 Task: Add Belgioioso Burrata Cheese Cup to the cart.
Action: Mouse pressed left at (19, 82)
Screenshot: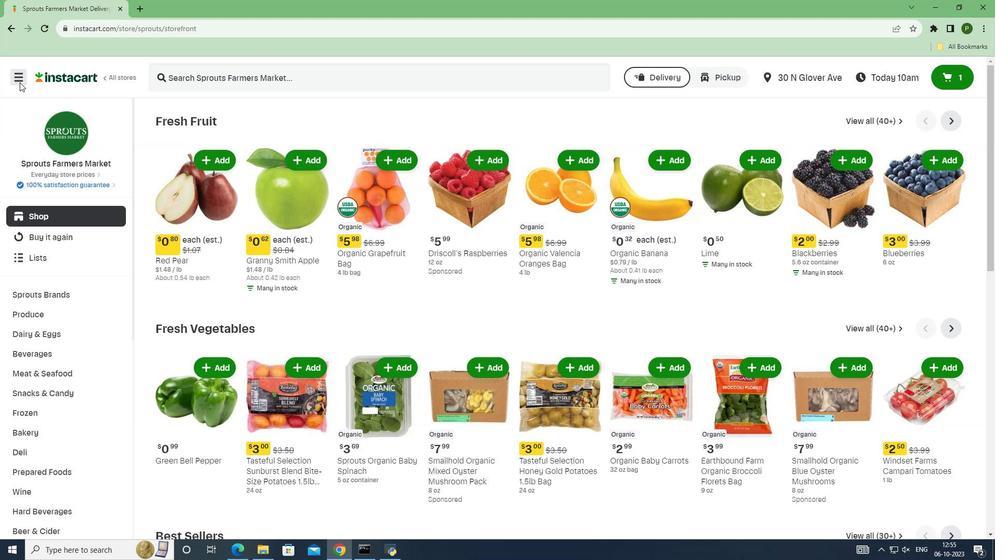 
Action: Mouse moved to (26, 281)
Screenshot: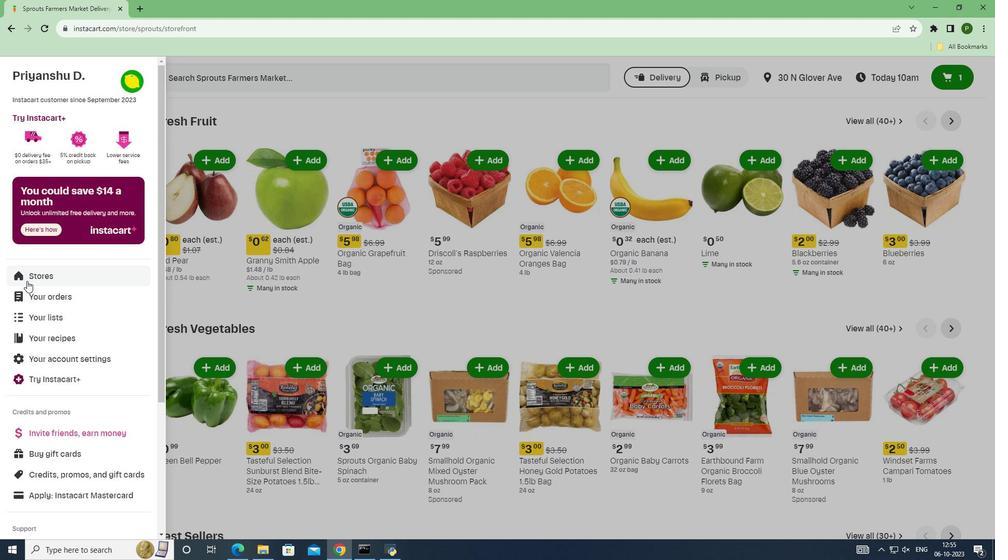 
Action: Mouse pressed left at (26, 281)
Screenshot: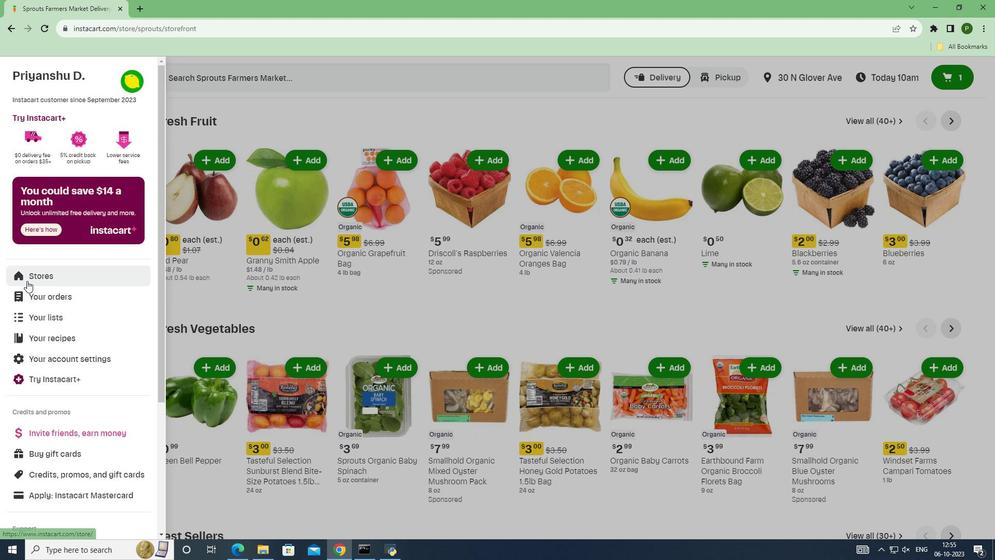 
Action: Mouse moved to (226, 129)
Screenshot: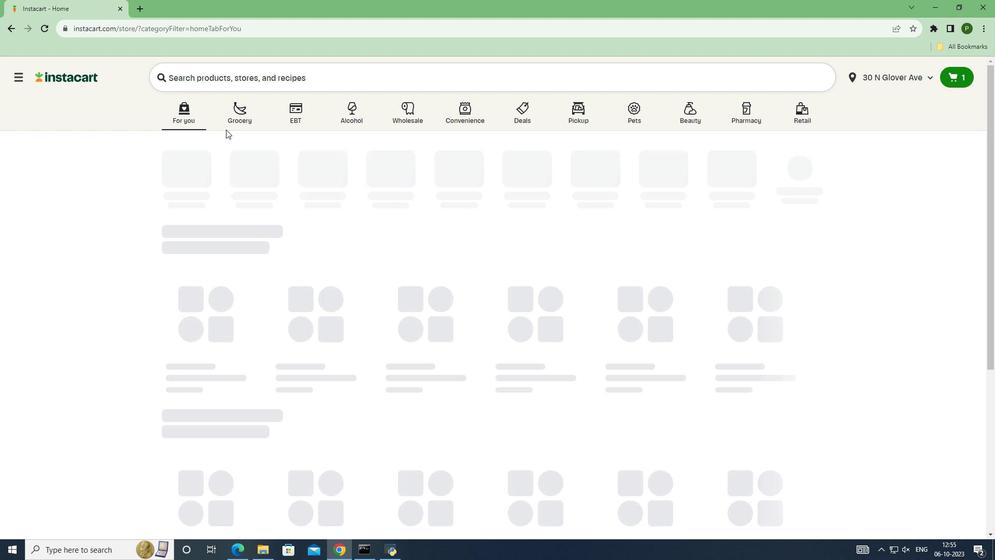
Action: Mouse pressed left at (226, 129)
Screenshot: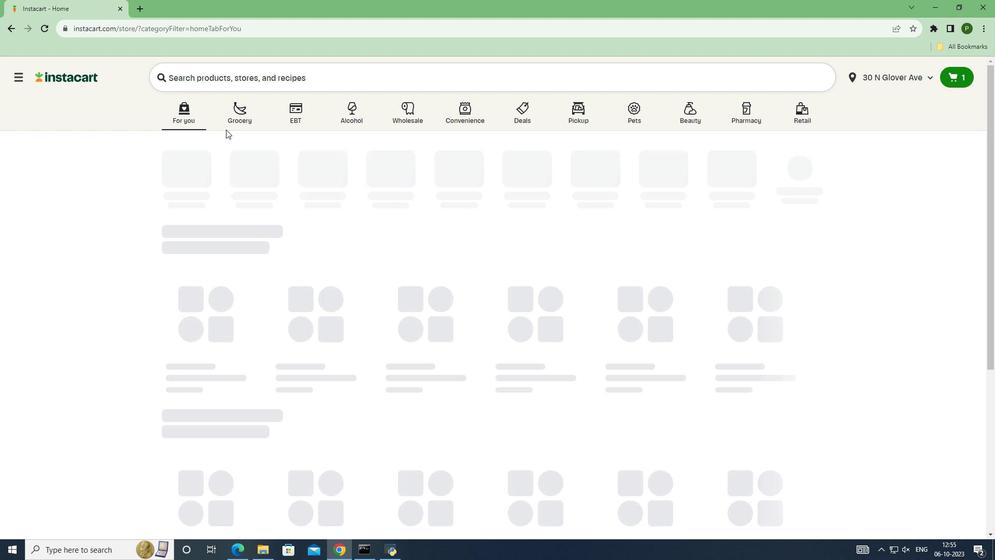 
Action: Mouse moved to (286, 198)
Screenshot: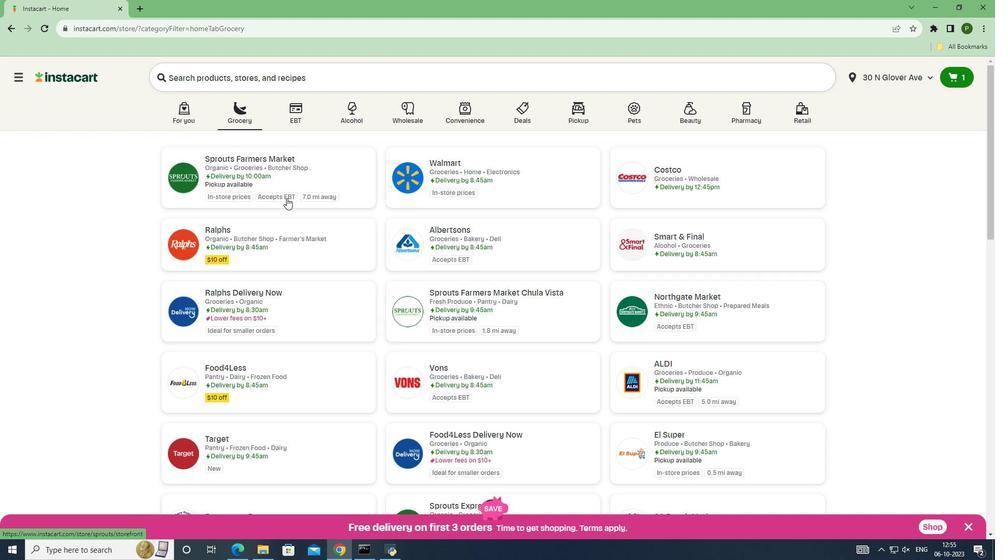 
Action: Mouse pressed left at (286, 198)
Screenshot: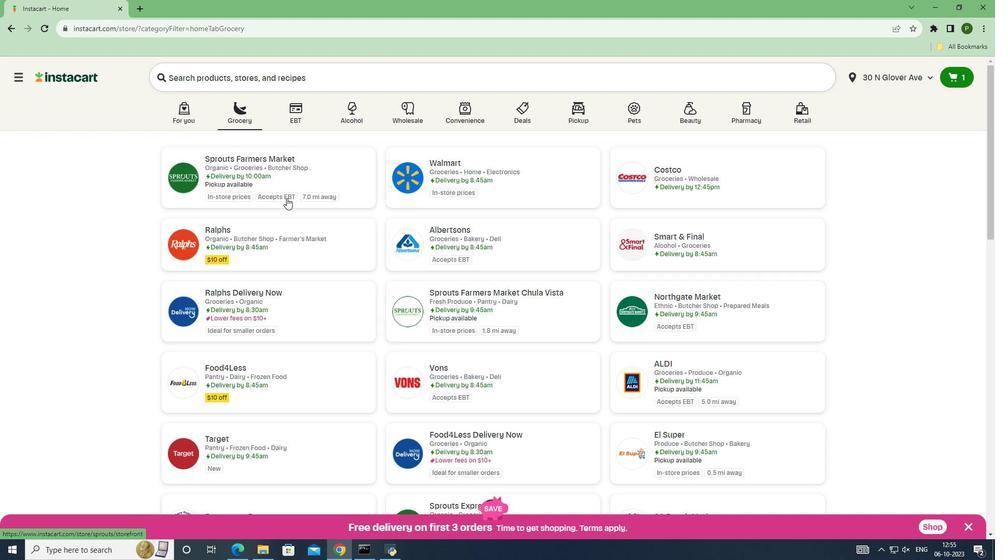 
Action: Mouse moved to (63, 332)
Screenshot: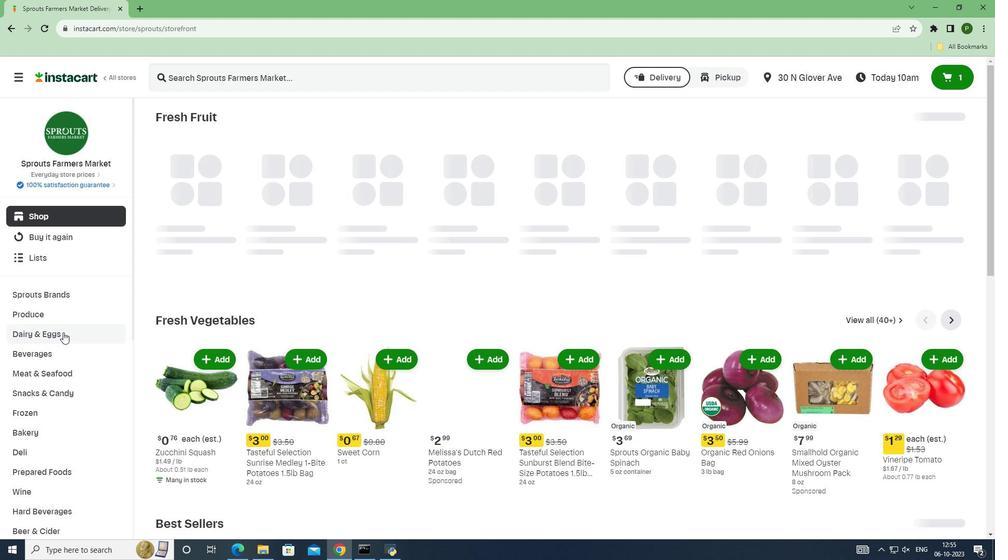 
Action: Mouse pressed left at (63, 332)
Screenshot: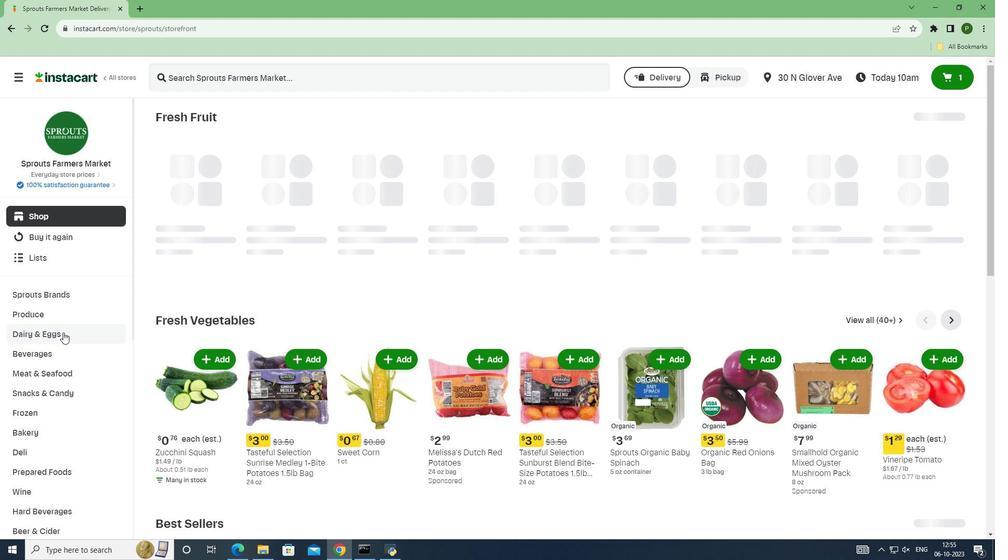 
Action: Mouse moved to (36, 367)
Screenshot: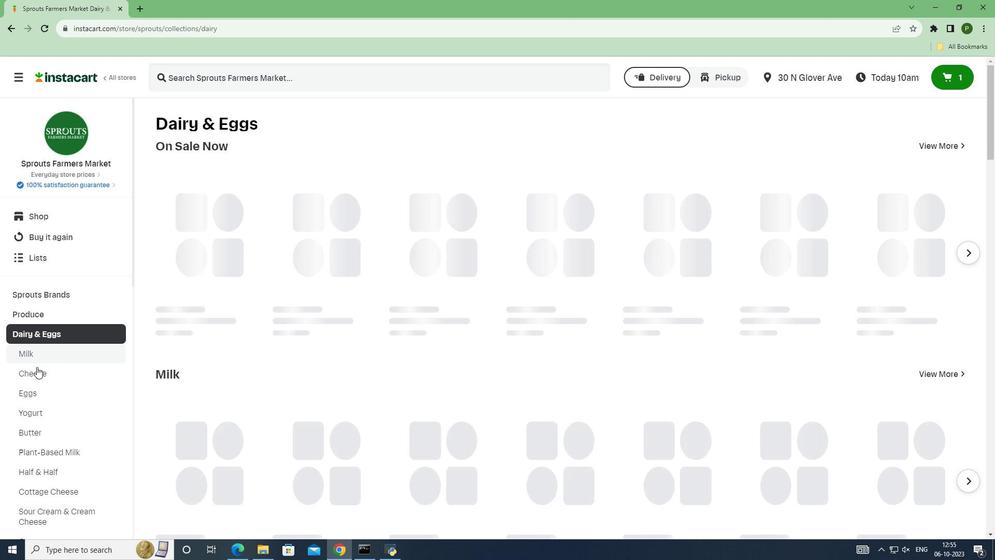 
Action: Mouse pressed left at (36, 367)
Screenshot: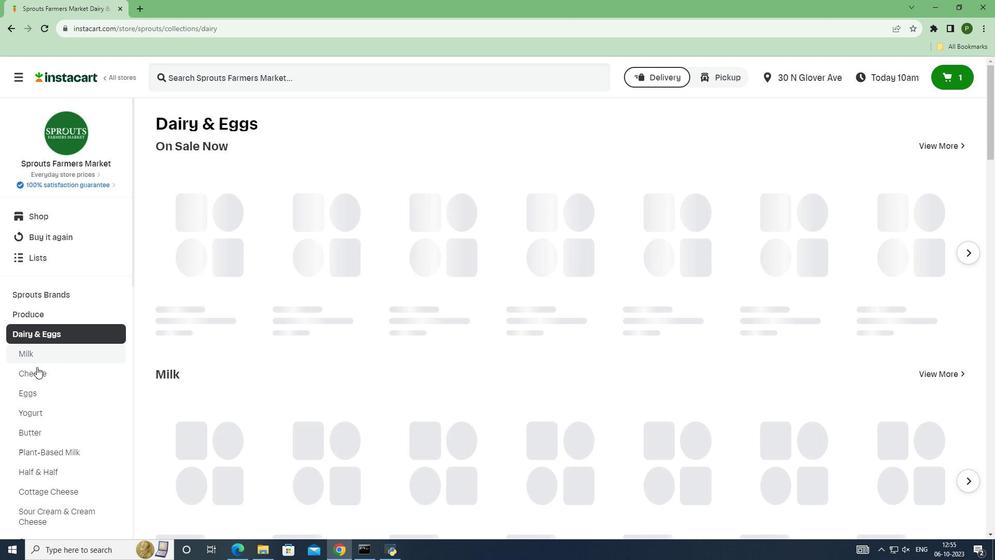
Action: Mouse moved to (201, 78)
Screenshot: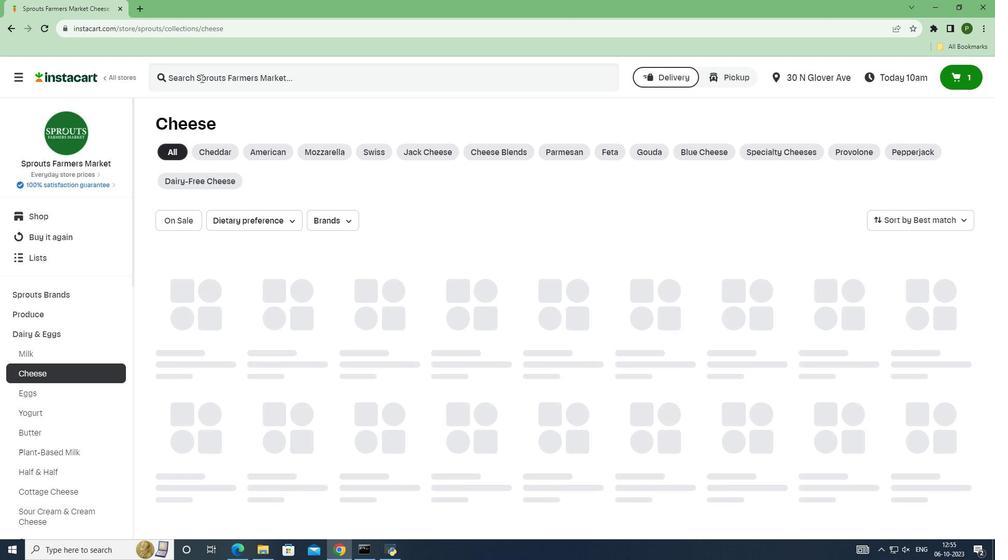 
Action: Mouse pressed left at (201, 78)
Screenshot: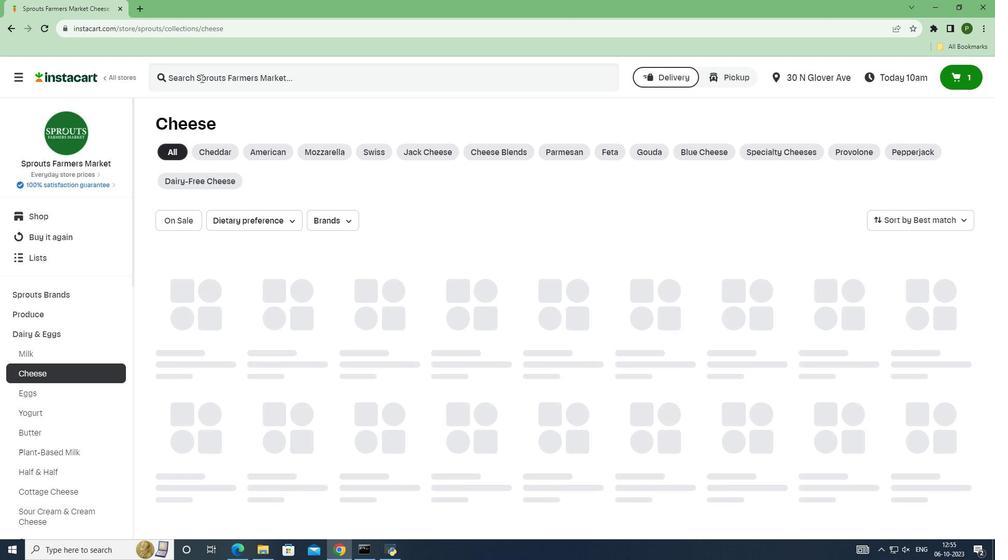 
Action: Key pressed <Key.caps_lock>B<Key.caps_lock>elgiois<Key.backspace>oso<Key.space><Key.caps_lock>B<Key.caps_lock>urrataa<Key.space><Key.caps_lock>C<Key.caps_lock>heese<Key.space><Key.caps_lock>C<Key.caps_lock>up<Key.space><Key.enter>
Screenshot: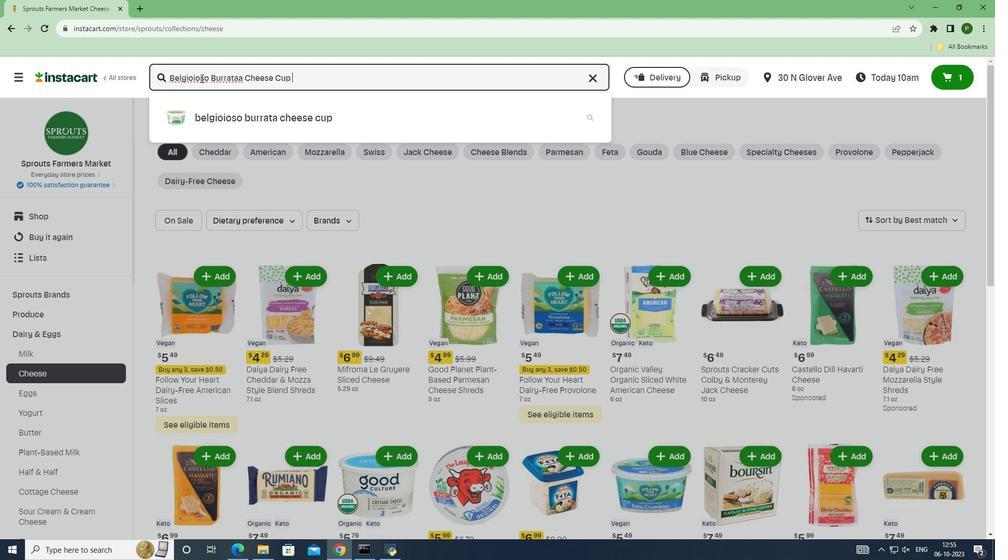 
Action: Mouse moved to (448, 187)
Screenshot: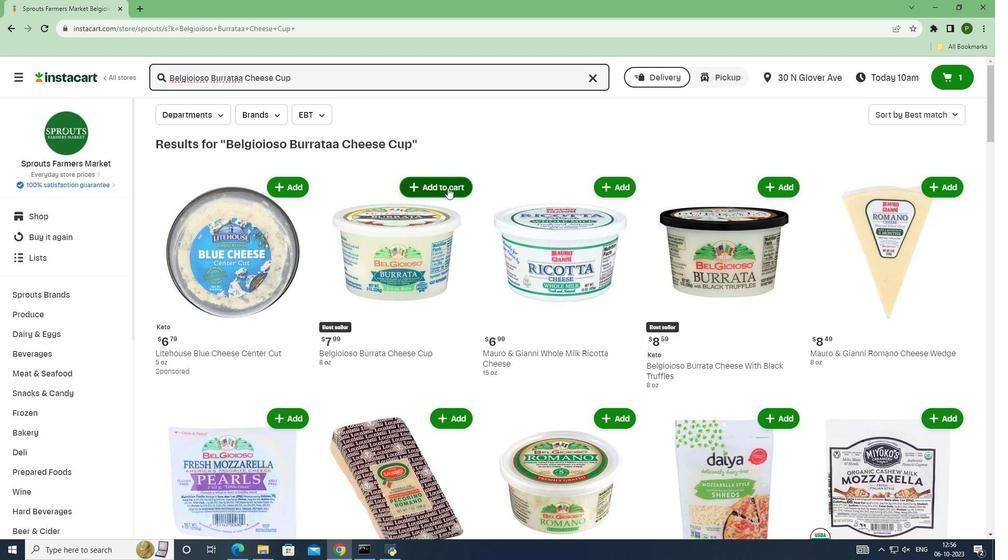 
Action: Mouse pressed left at (448, 187)
Screenshot: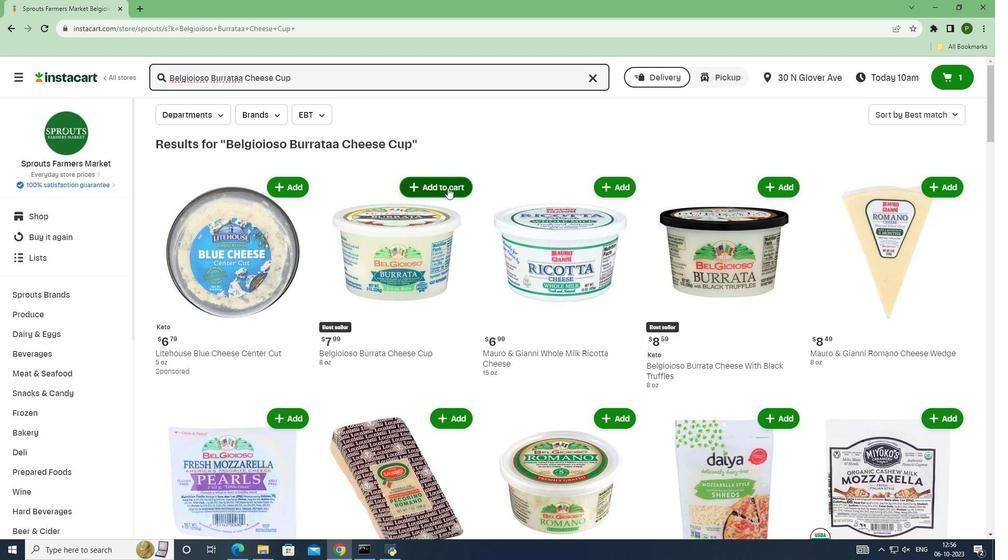
Action: Mouse moved to (473, 281)
Screenshot: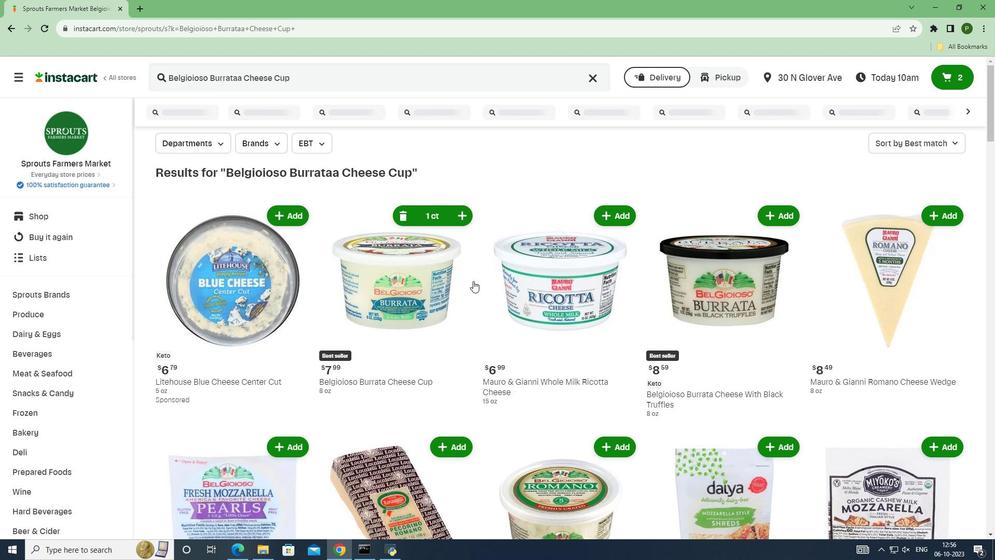 
